 Task: Change slide transition to disolve.
Action: Mouse moved to (83, 60)
Screenshot: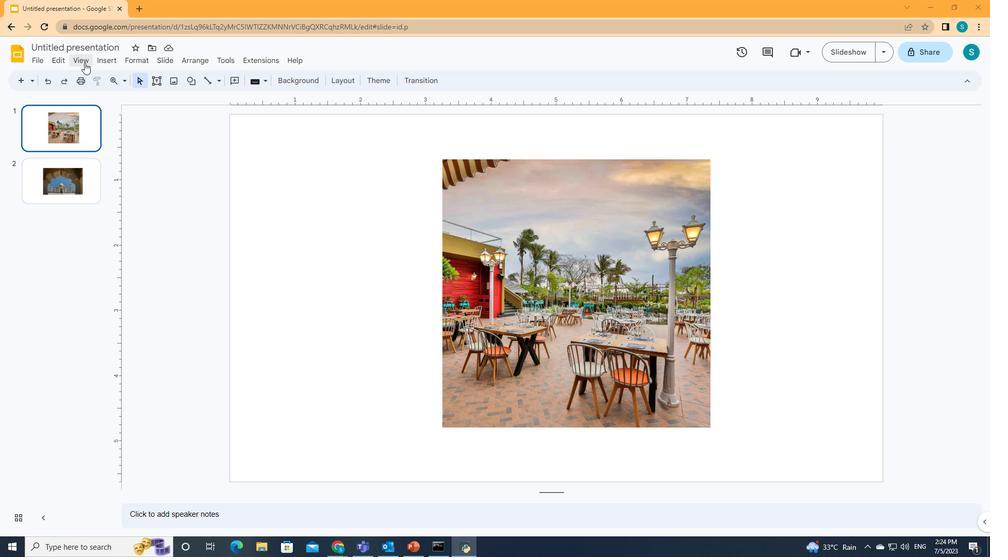
Action: Mouse pressed left at (83, 60)
Screenshot: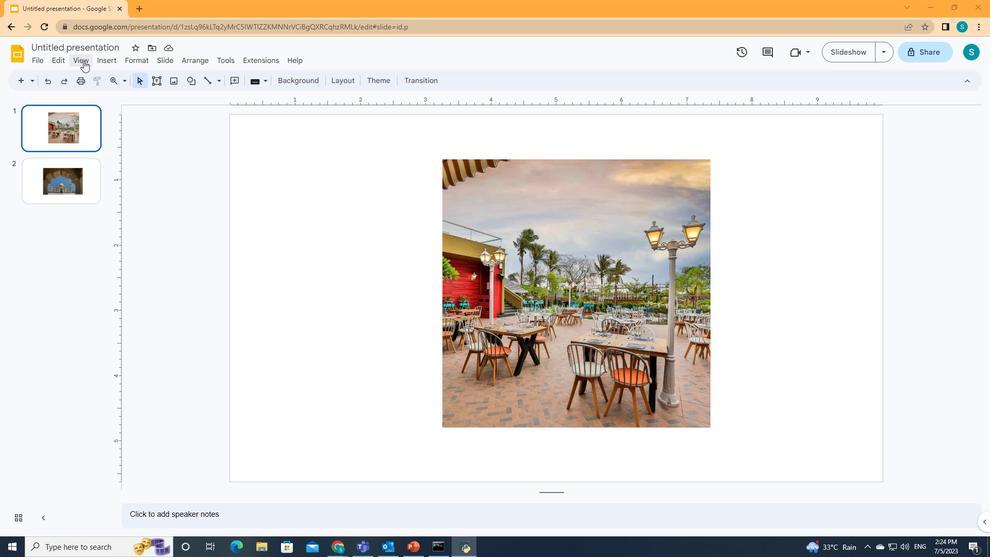 
Action: Mouse moved to (90, 92)
Screenshot: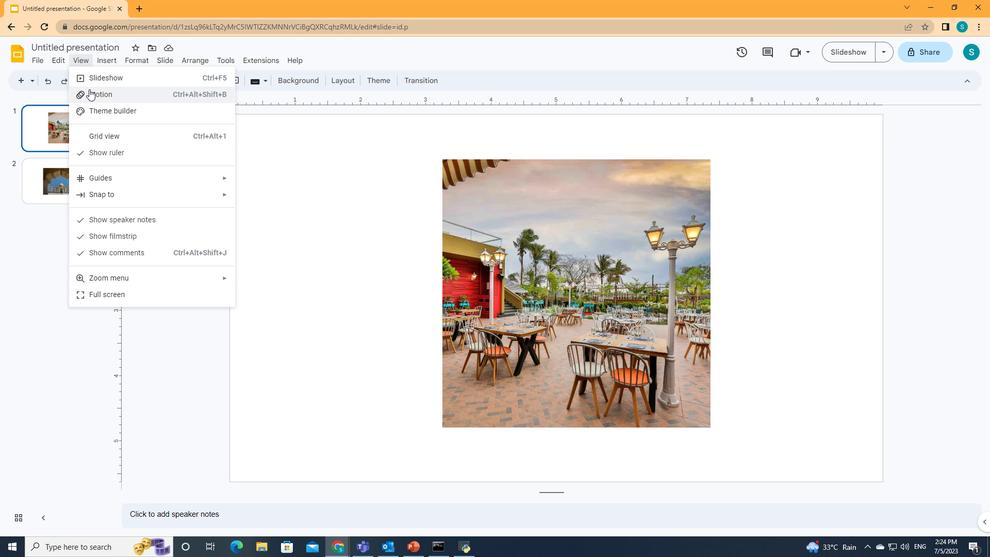 
Action: Mouse pressed left at (90, 92)
Screenshot: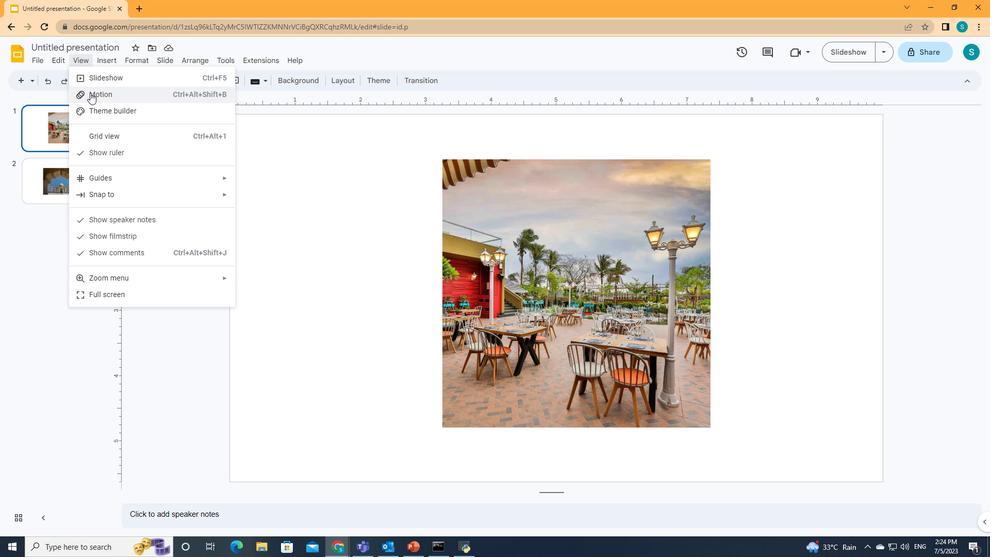 
Action: Mouse moved to (843, 151)
Screenshot: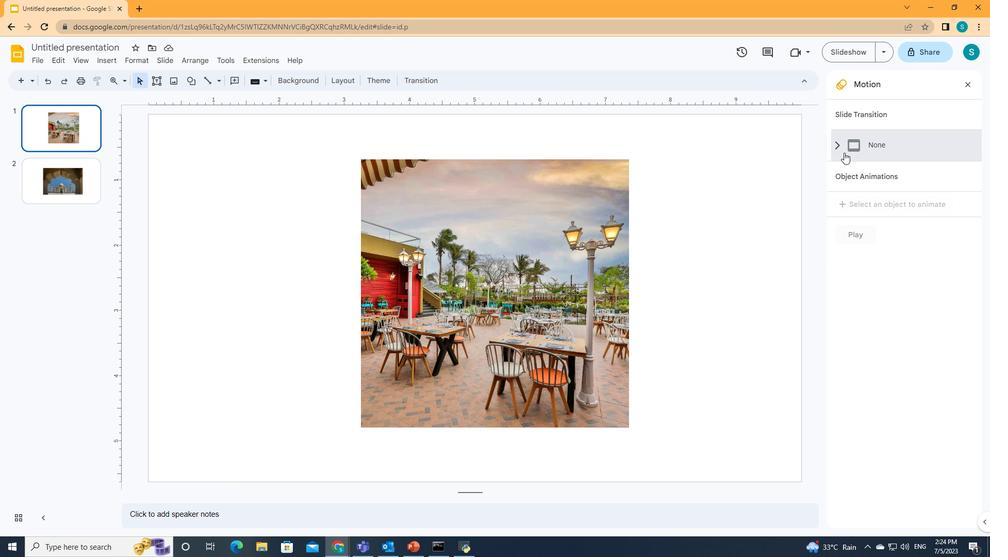 
Action: Mouse pressed left at (843, 151)
Screenshot: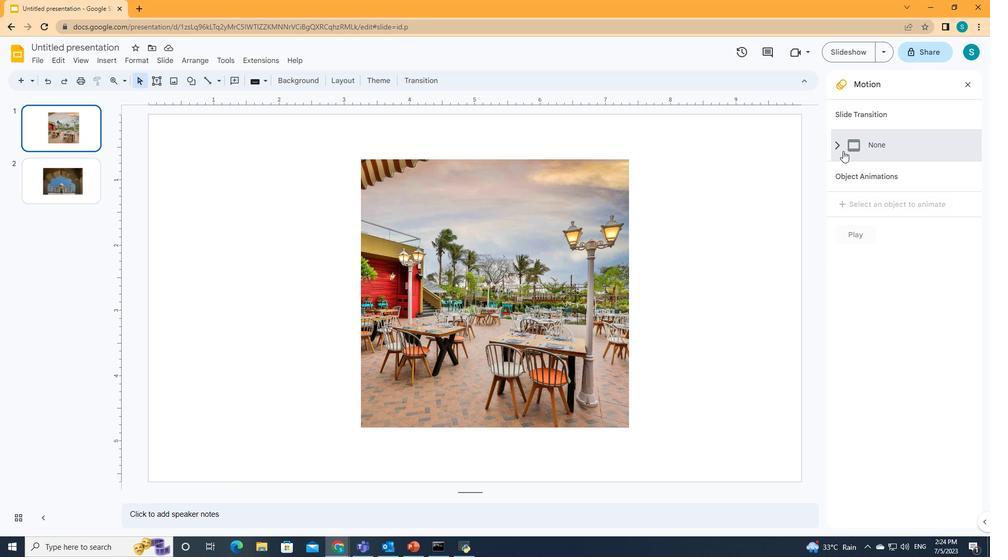 
Action: Mouse moved to (959, 182)
Screenshot: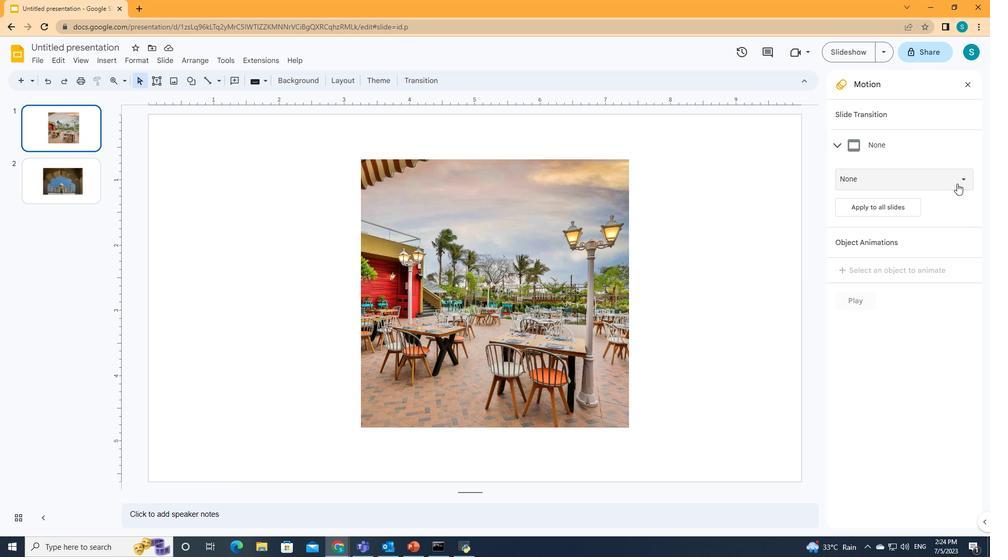 
Action: Mouse pressed left at (959, 182)
Screenshot: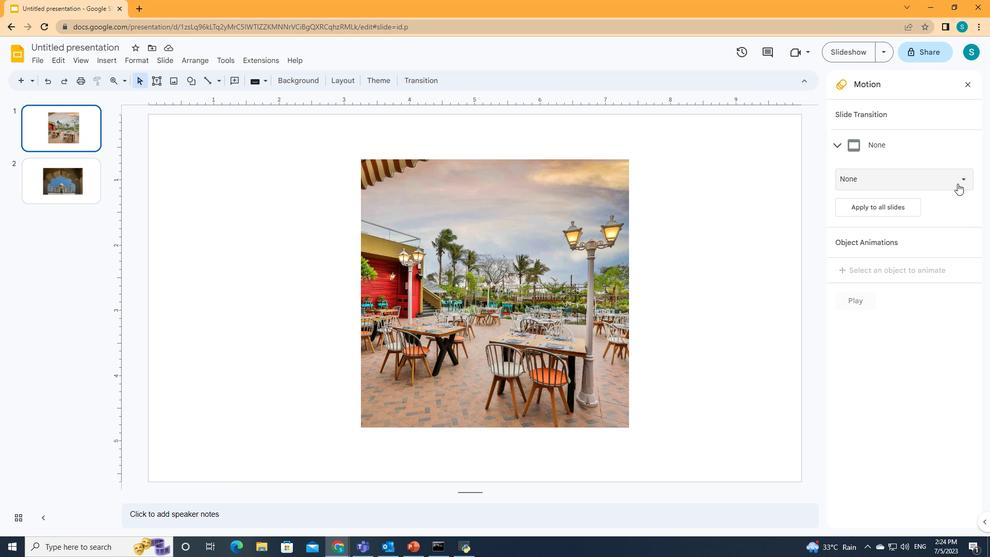 
Action: Mouse moved to (884, 213)
Screenshot: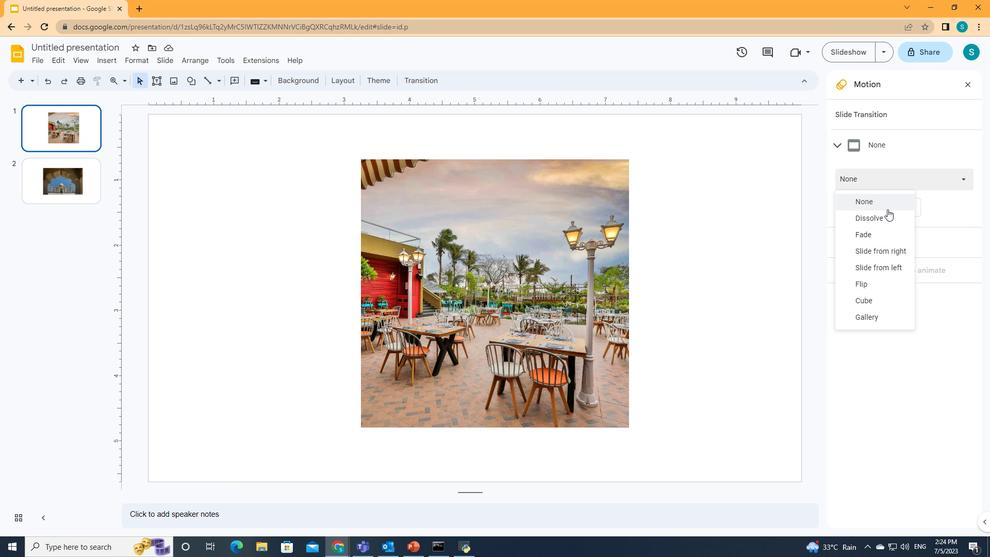 
Action: Mouse pressed left at (884, 213)
Screenshot: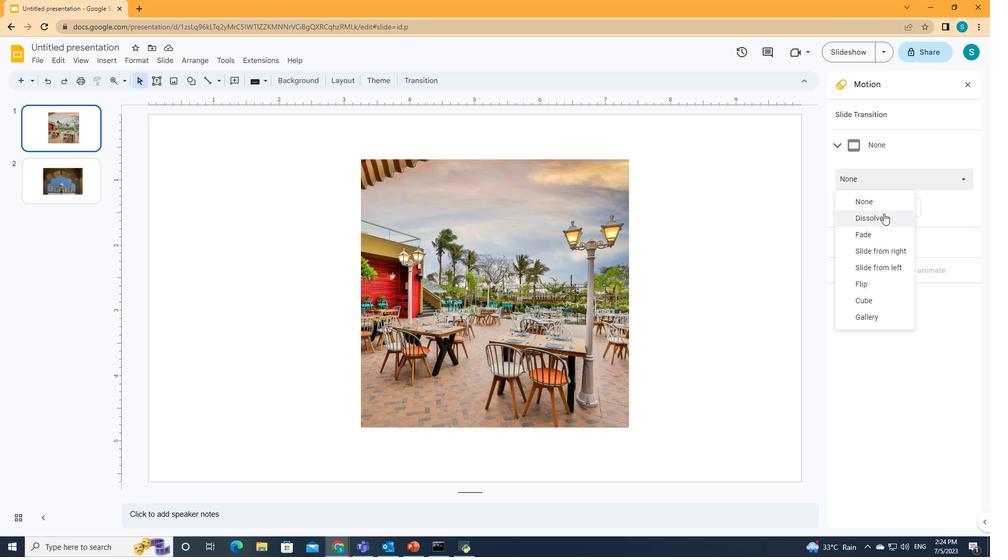 
